 Task: Set the stereo mode to Left.
Action: Mouse moved to (41, 12)
Screenshot: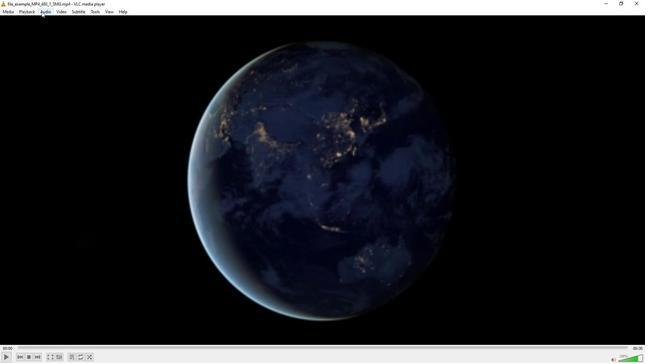 
Action: Mouse pressed left at (41, 12)
Screenshot: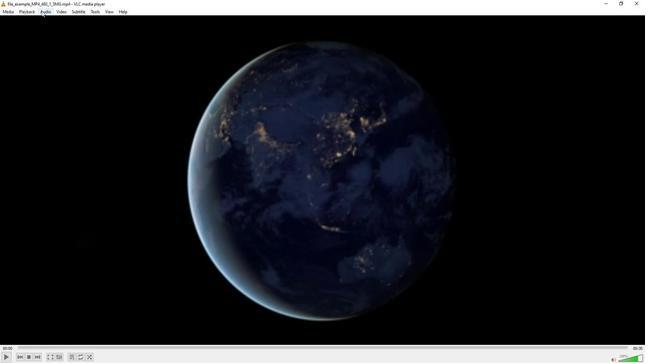 
Action: Mouse moved to (54, 34)
Screenshot: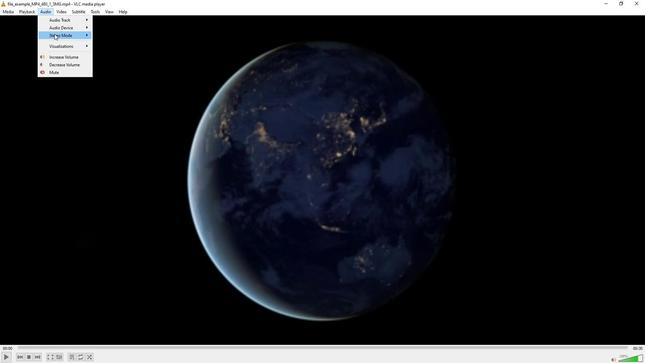 
Action: Mouse pressed left at (54, 34)
Screenshot: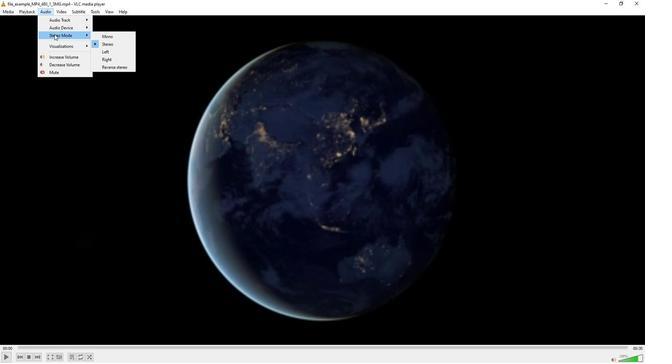 
Action: Mouse moved to (105, 50)
Screenshot: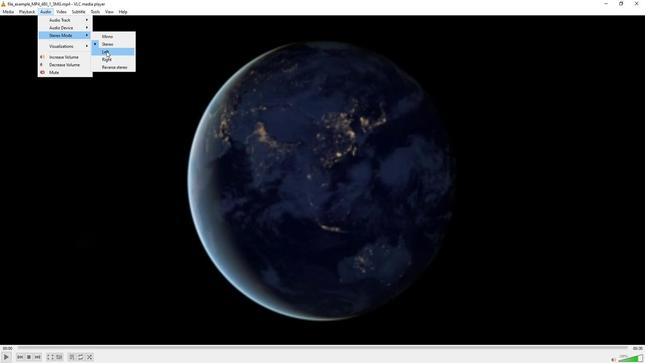 
Action: Mouse pressed left at (105, 50)
Screenshot: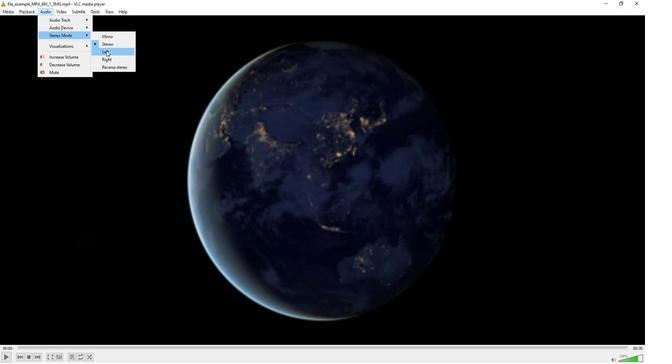 
Action: Mouse moved to (115, 65)
Screenshot: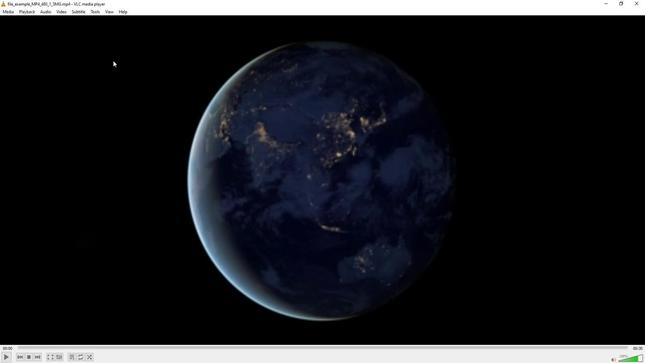 
